 Task: Select and add the product "Blue Wilderness Adult Cat Salmon (4 lb)" to cart from the store "Pavilions Pets".
Action: Mouse moved to (43, 80)
Screenshot: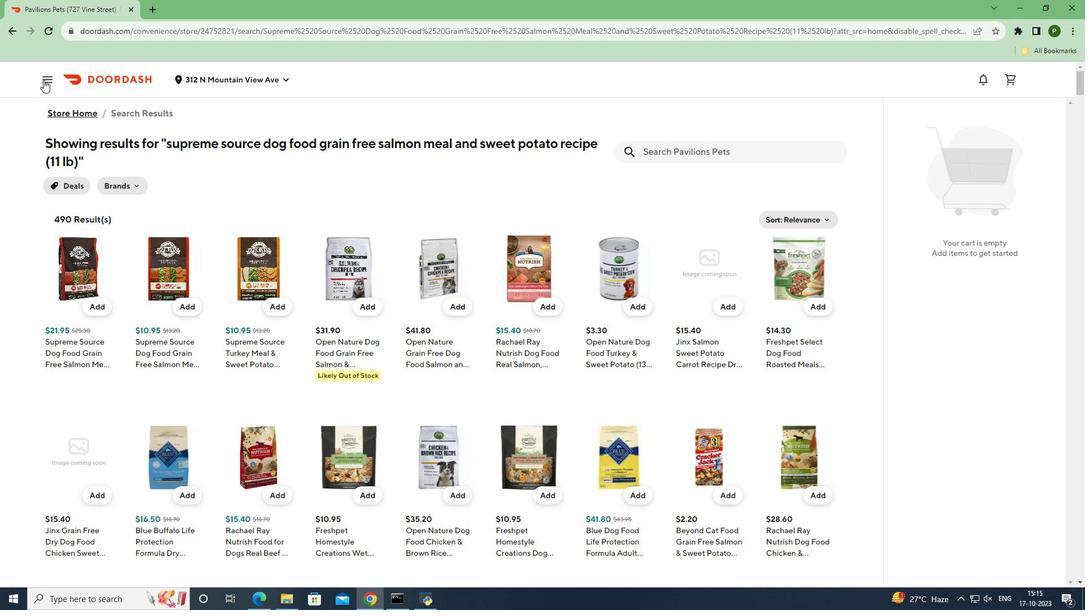 
Action: Mouse pressed left at (43, 80)
Screenshot: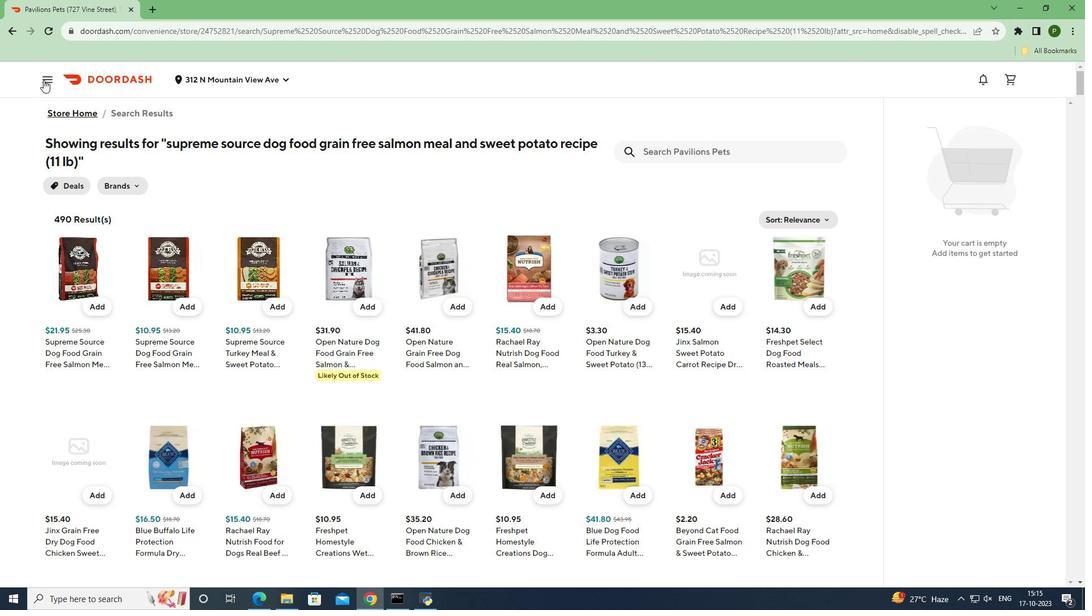 
Action: Mouse moved to (53, 163)
Screenshot: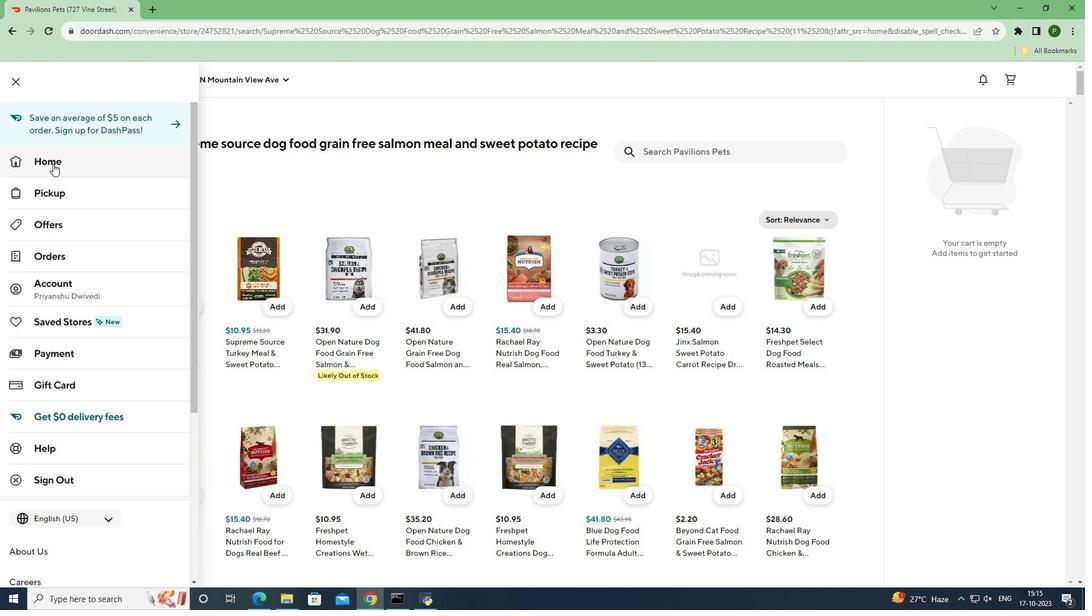 
Action: Mouse pressed left at (53, 163)
Screenshot: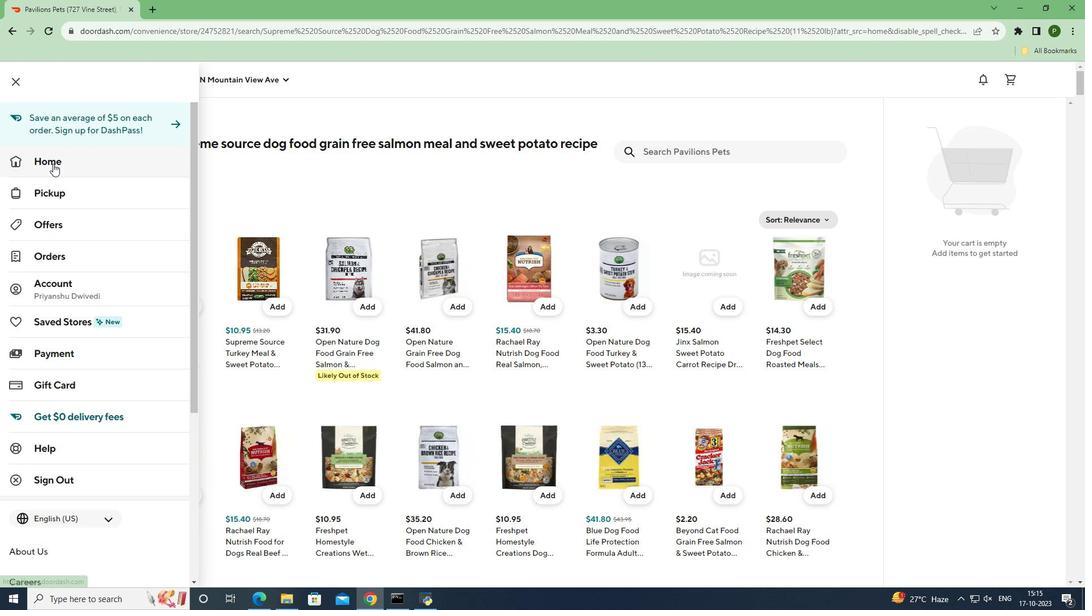 
Action: Mouse moved to (514, 115)
Screenshot: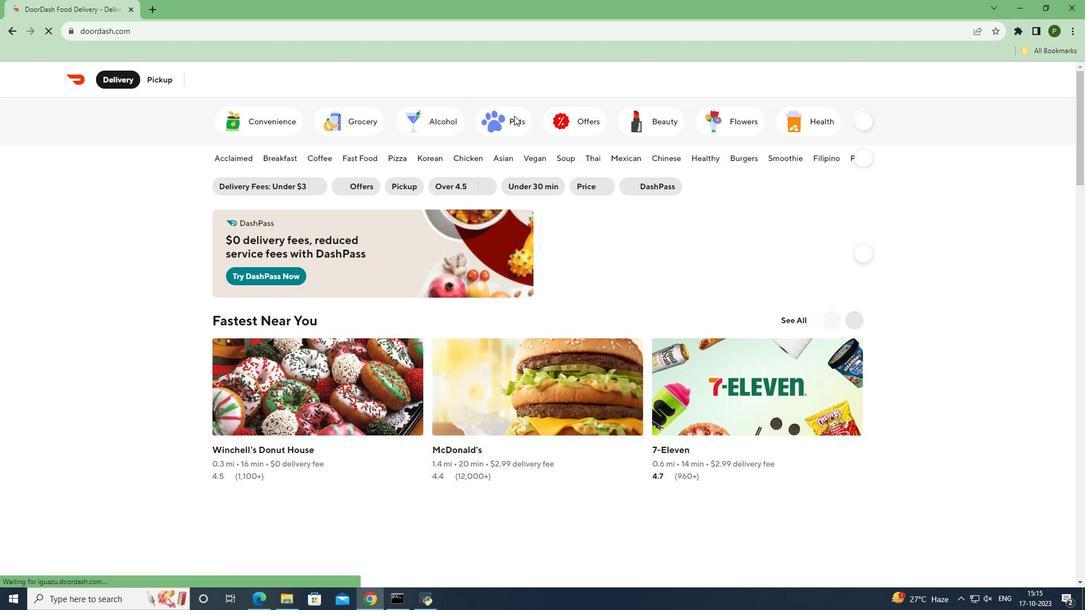 
Action: Mouse pressed left at (514, 115)
Screenshot: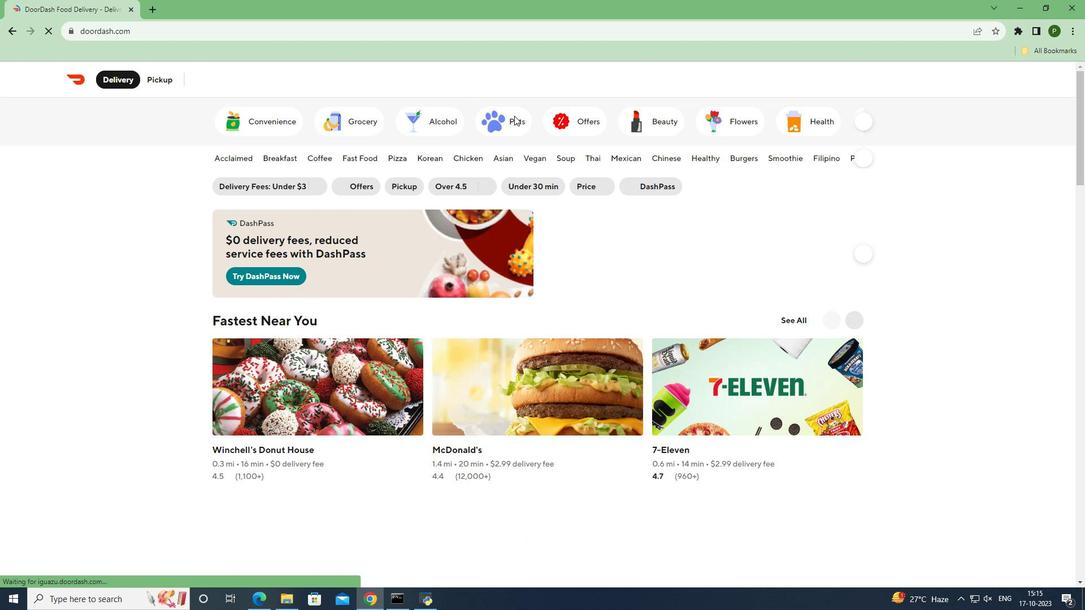 
Action: Mouse moved to (836, 349)
Screenshot: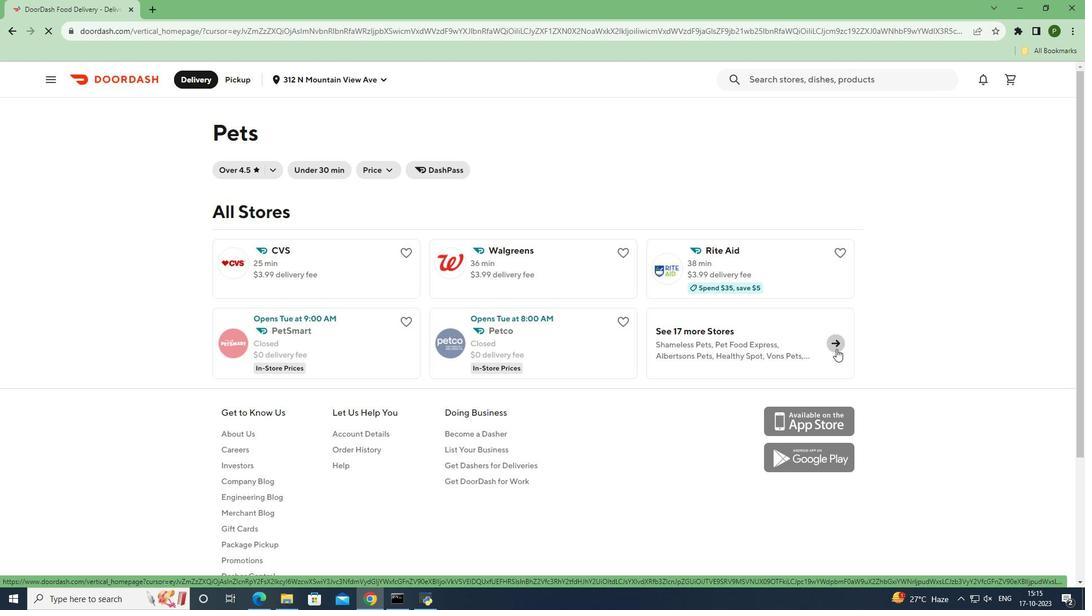 
Action: Mouse pressed left at (836, 349)
Screenshot: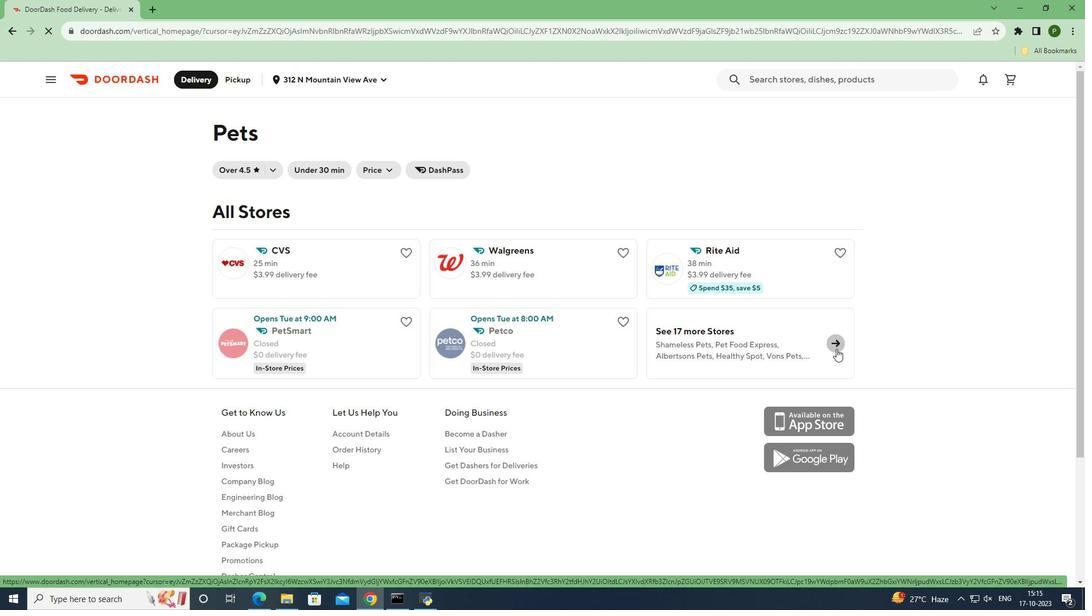 
Action: Mouse moved to (706, 494)
Screenshot: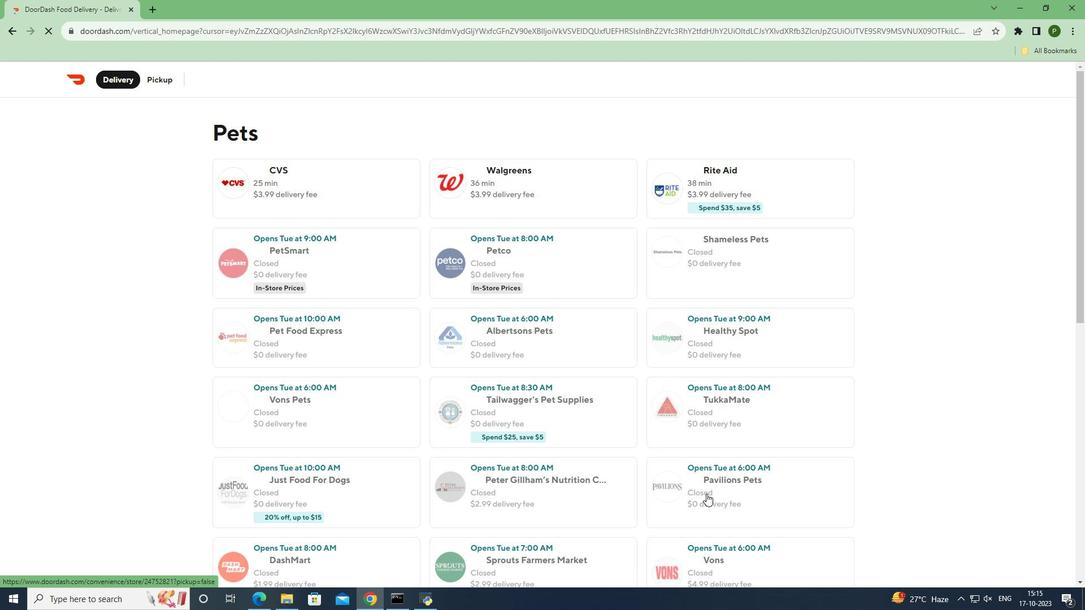 
Action: Mouse pressed left at (706, 494)
Screenshot: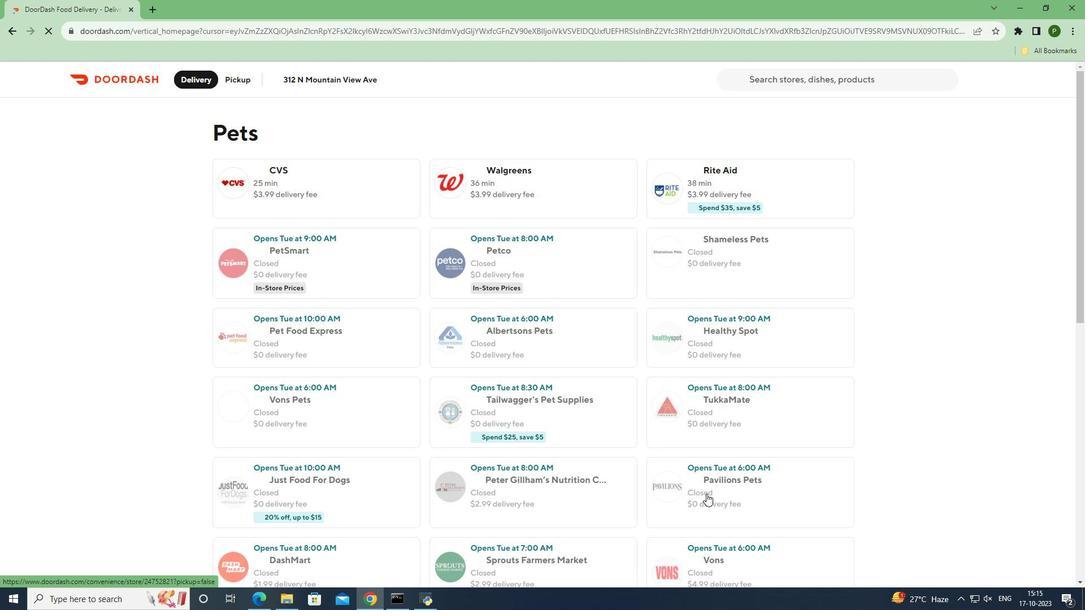 
Action: Mouse moved to (717, 176)
Screenshot: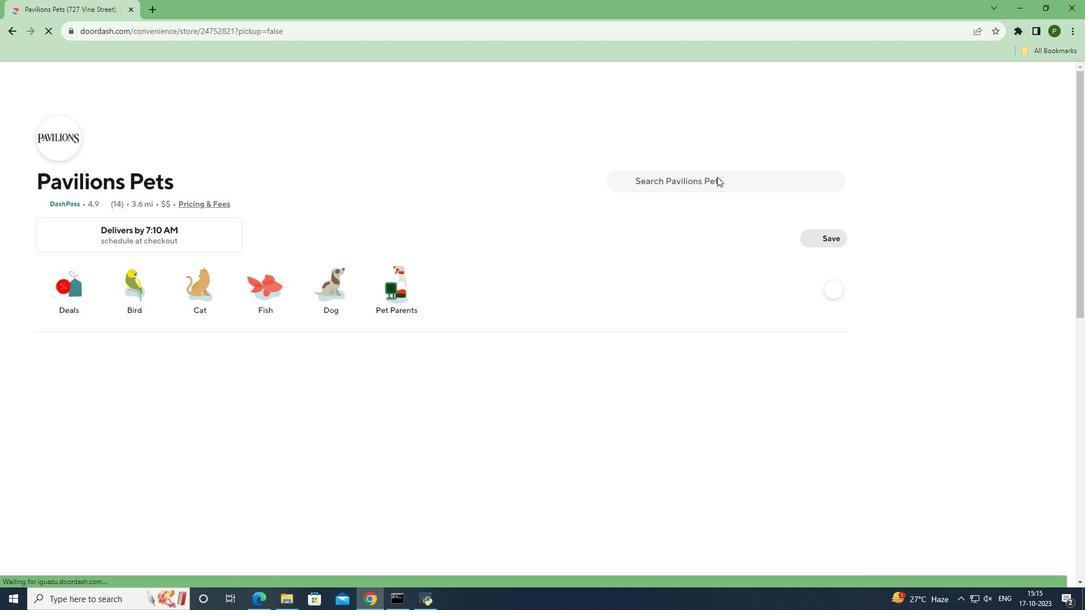 
Action: Mouse pressed left at (717, 176)
Screenshot: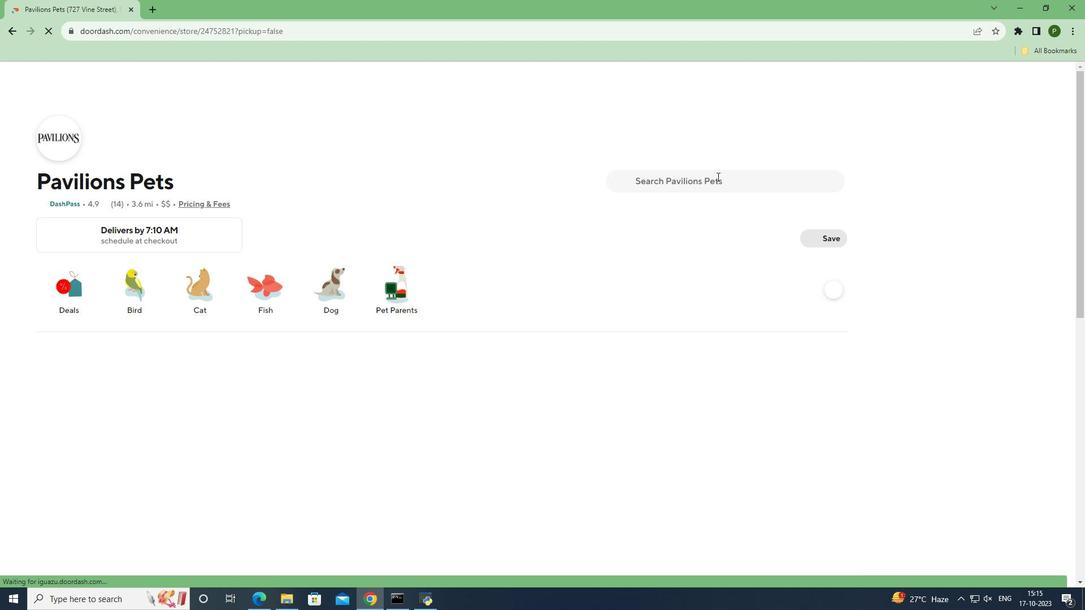 
Action: Key pressed <Key.caps_lock>B<Key.caps_lock>lue<Key.space><Key.caps_lock>W<Key.caps_lock>ilderness<Key.space><Key.caps_lock>A<Key.caps_lock>dult<Key.space><Key.caps_lock>C<Key.caps_lock>at<Key.space><Key.caps_lock>S<Key.caps_lock>almon<Key.space><Key.shift_r><Key.shift_r><Key.shift_r><Key.shift_r>(4<Key.space>lb<Key.shift_r>)<Key.enter>
Screenshot: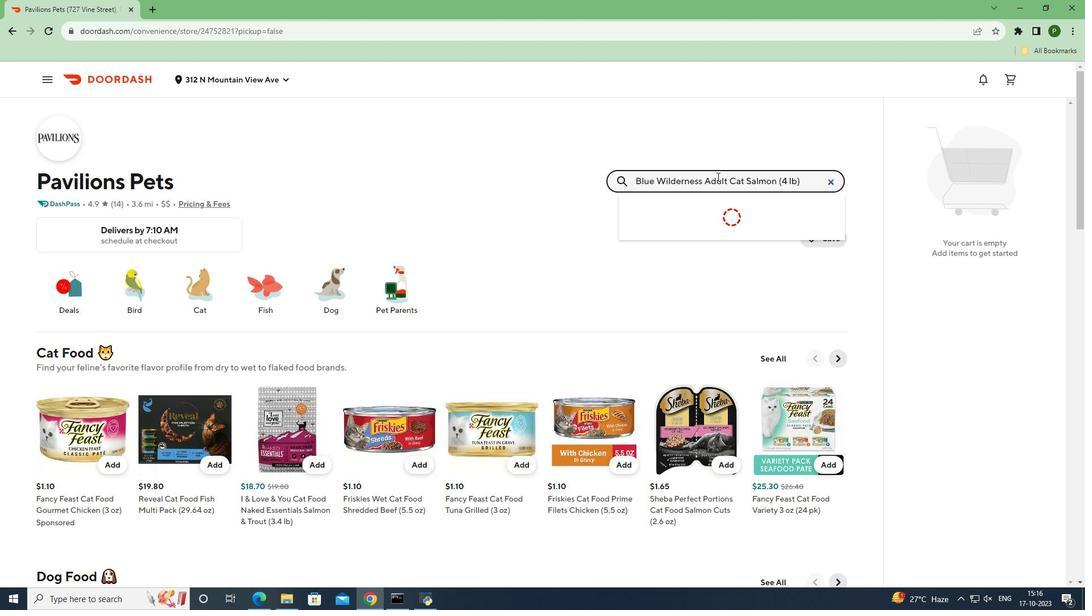 
Action: Mouse moved to (95, 292)
Screenshot: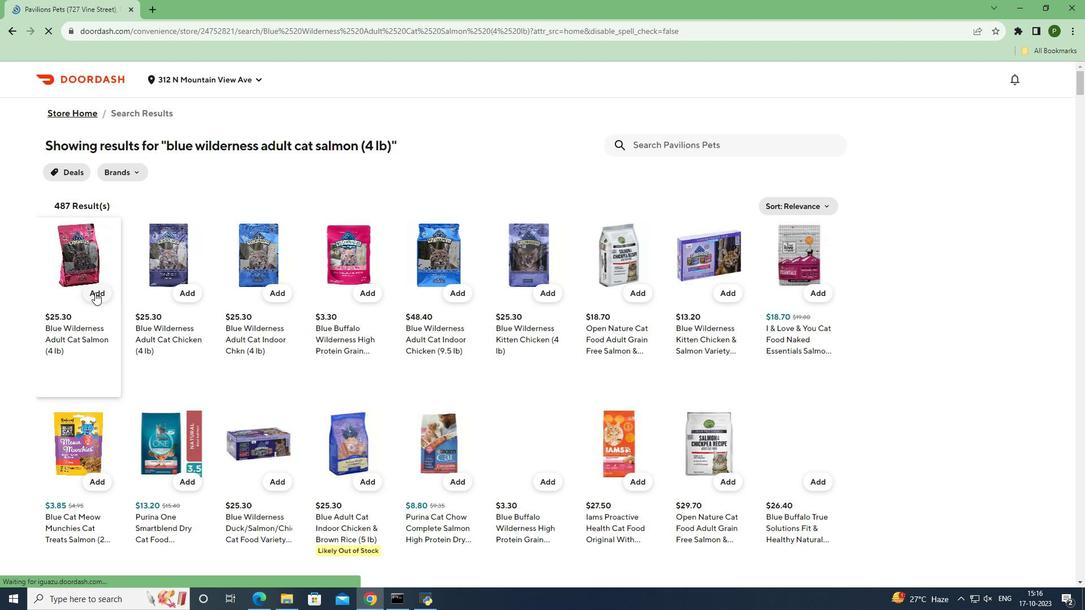 
Action: Mouse pressed left at (95, 292)
Screenshot: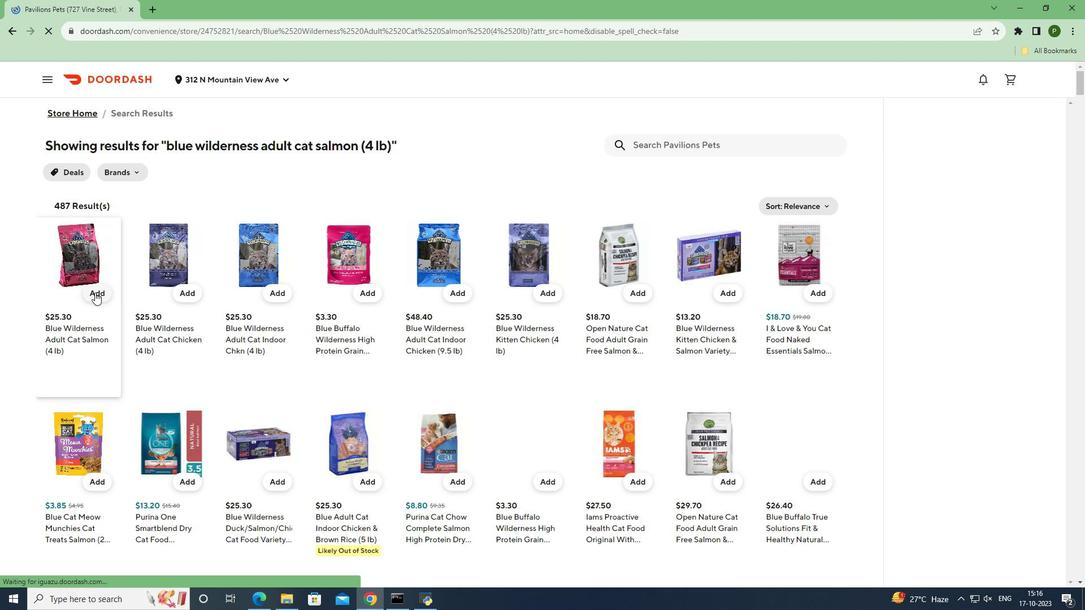 
Action: Mouse moved to (77, 374)
Screenshot: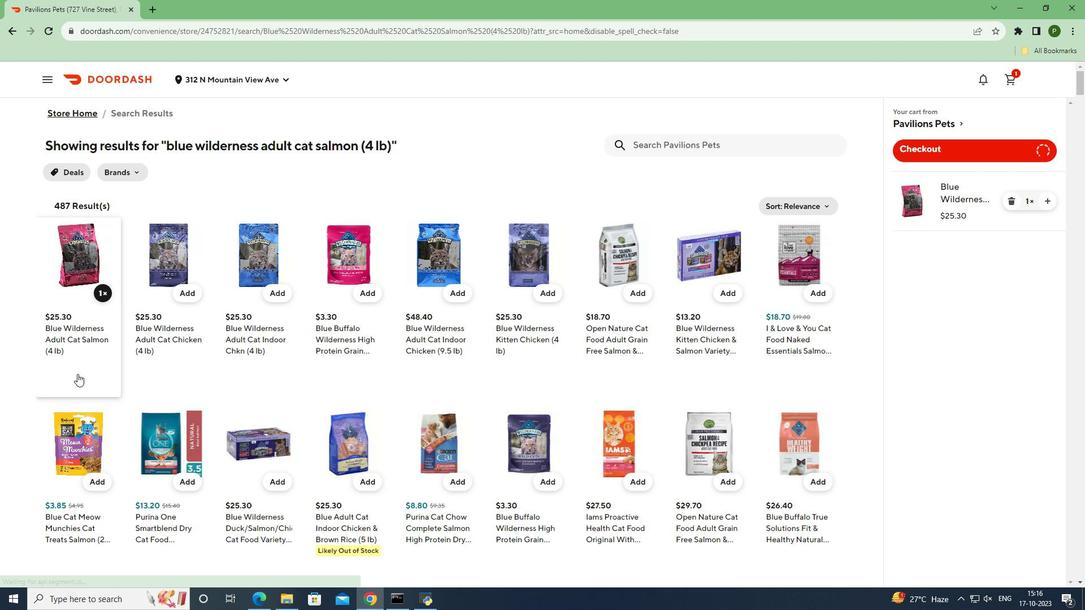 
